 Task: Add to scrum project TrendForge a team member softage.4@softage.net.
Action: Mouse moved to (242, 66)
Screenshot: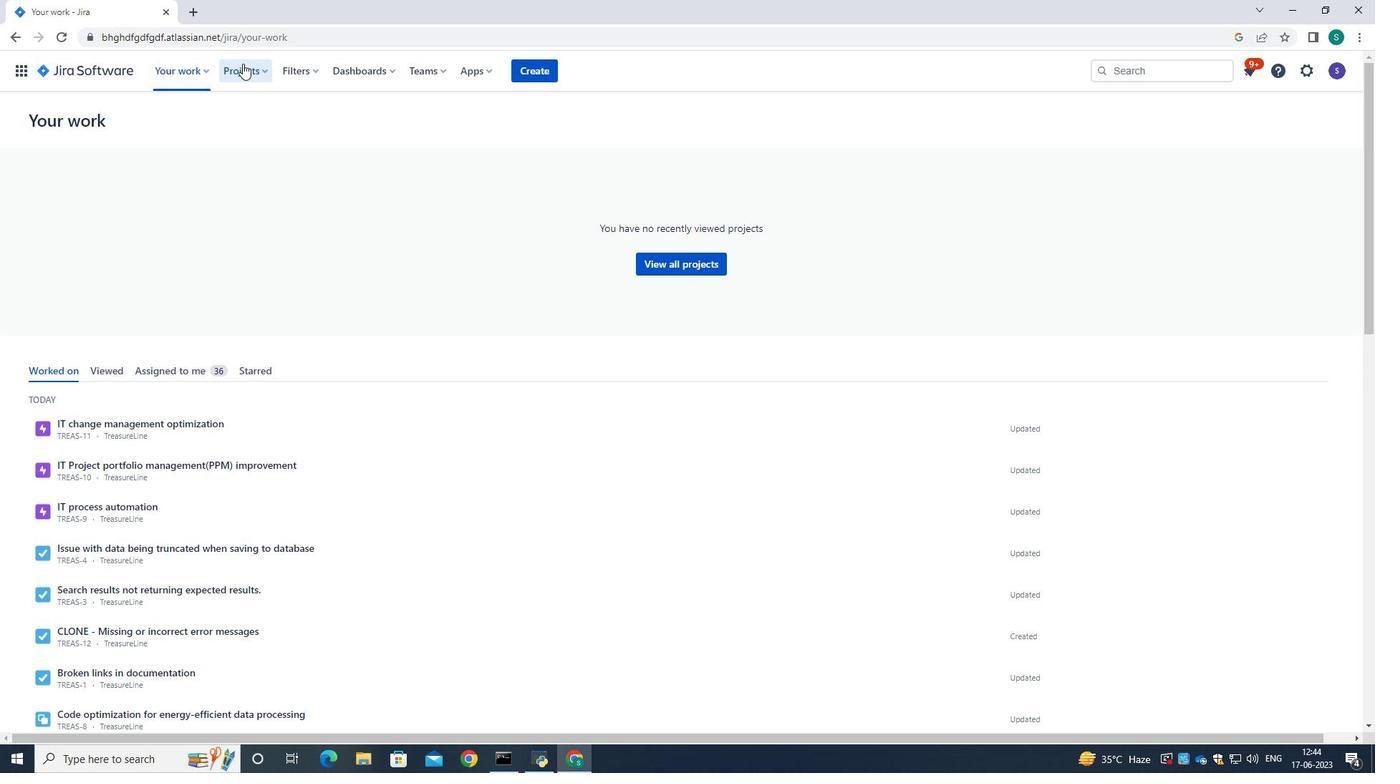 
Action: Mouse pressed left at (242, 66)
Screenshot: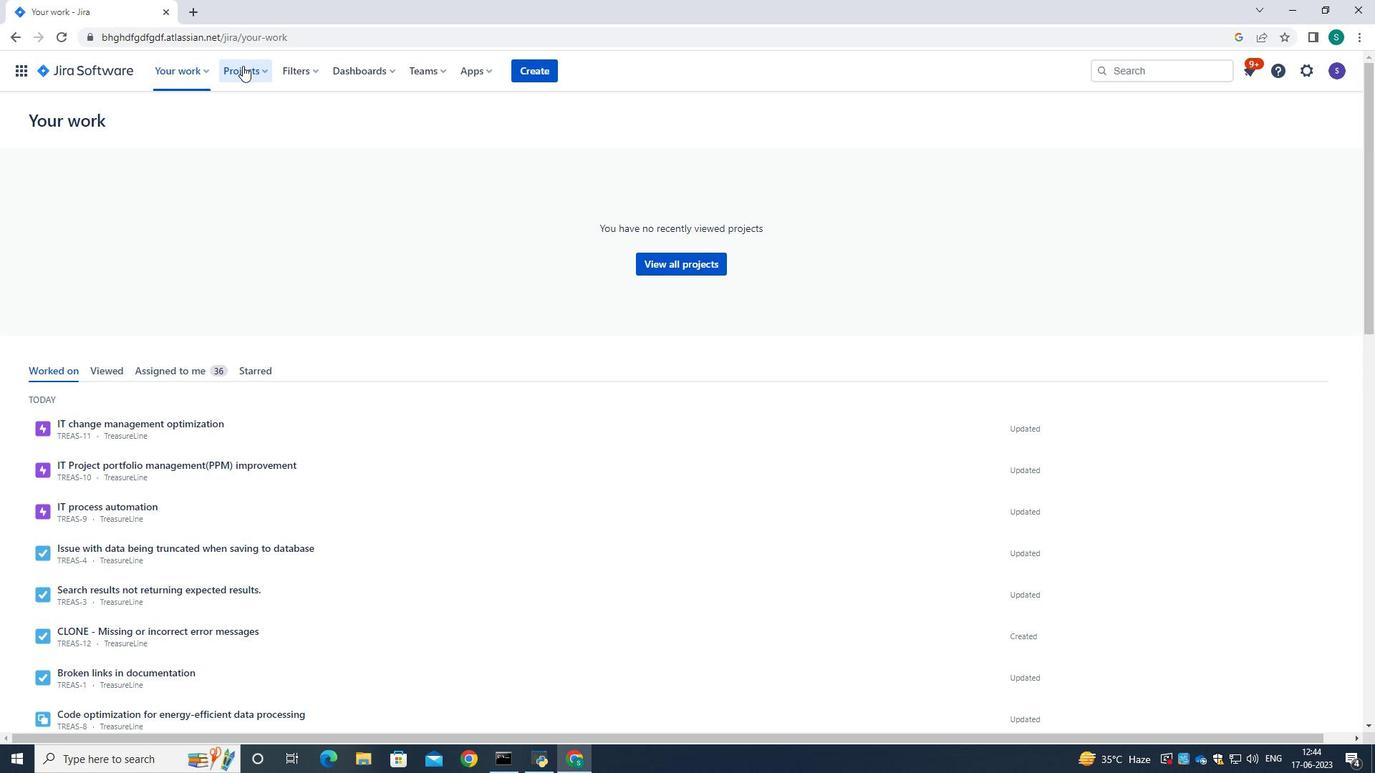 
Action: Mouse moved to (285, 133)
Screenshot: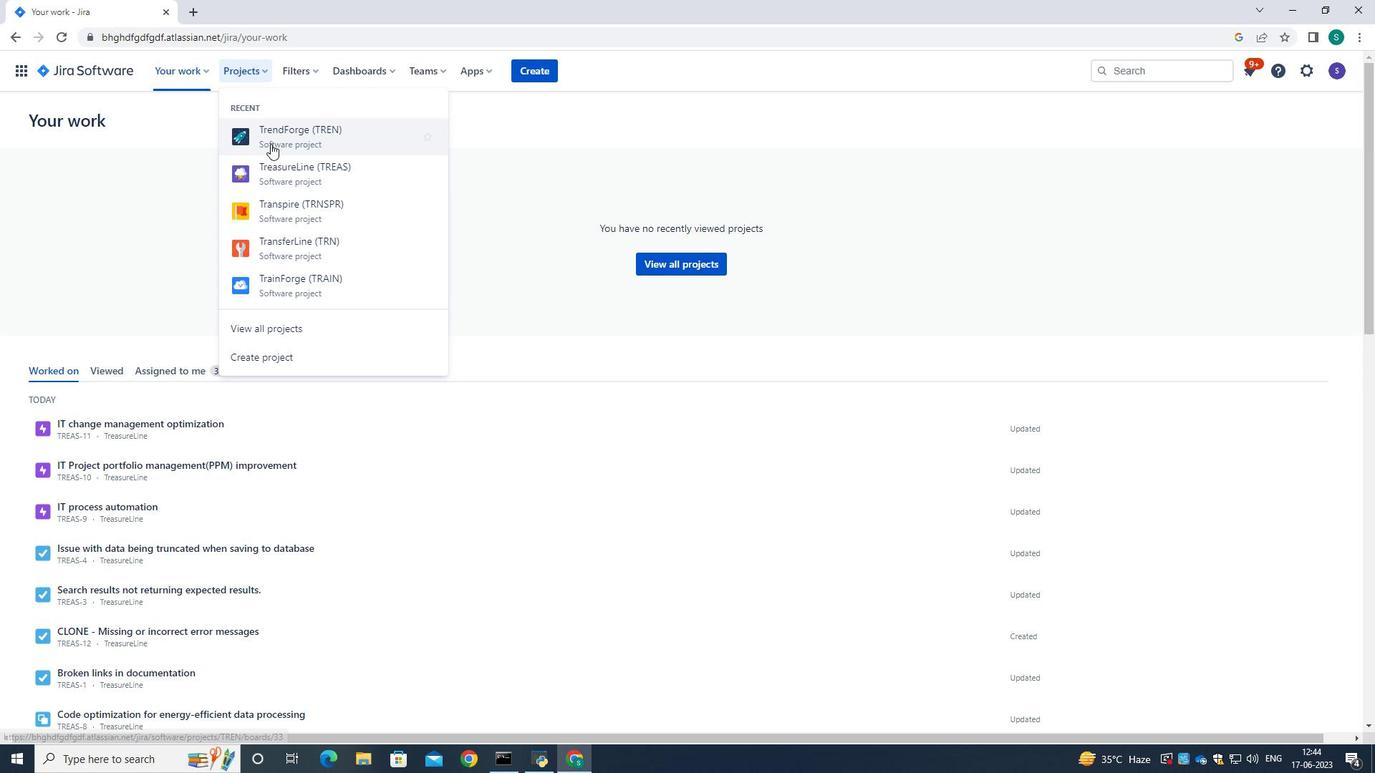 
Action: Mouse pressed left at (285, 133)
Screenshot: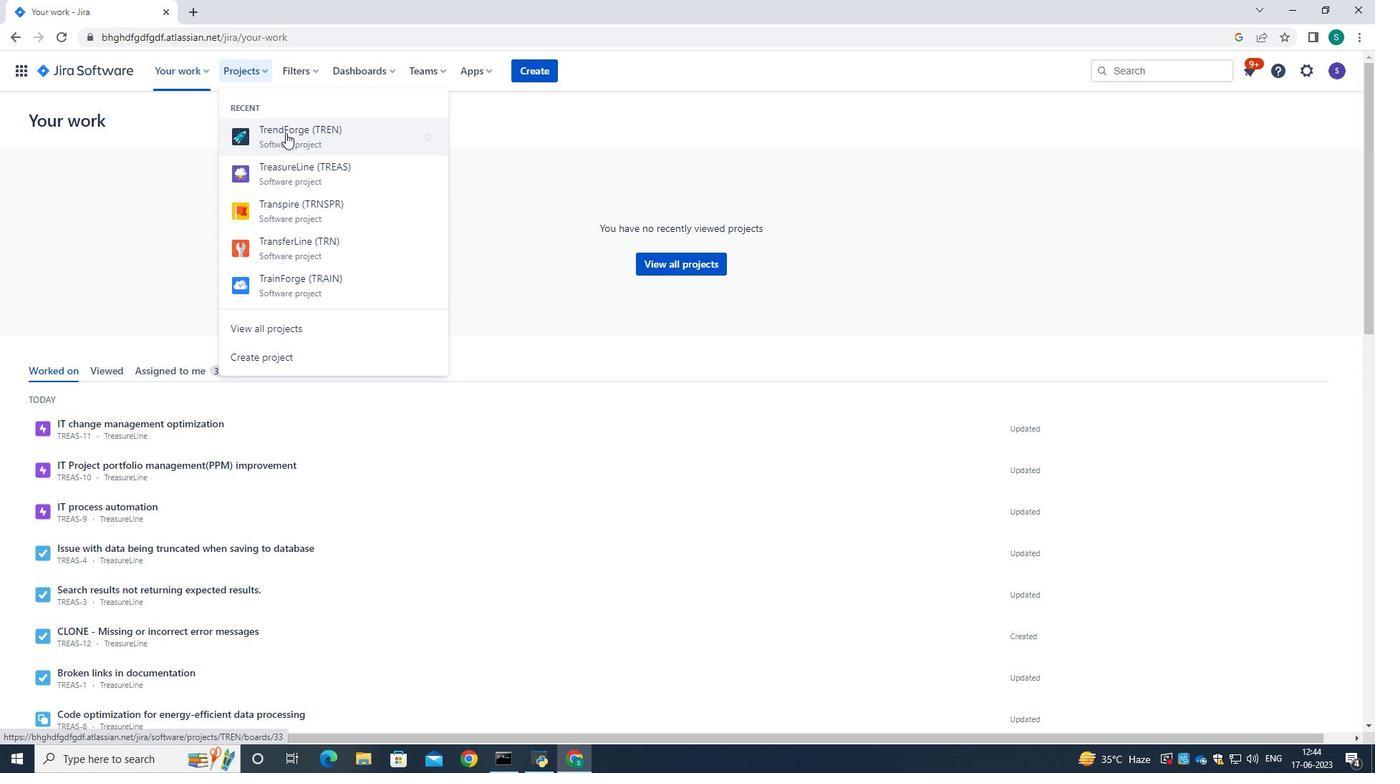 
Action: Mouse moved to (336, 199)
Screenshot: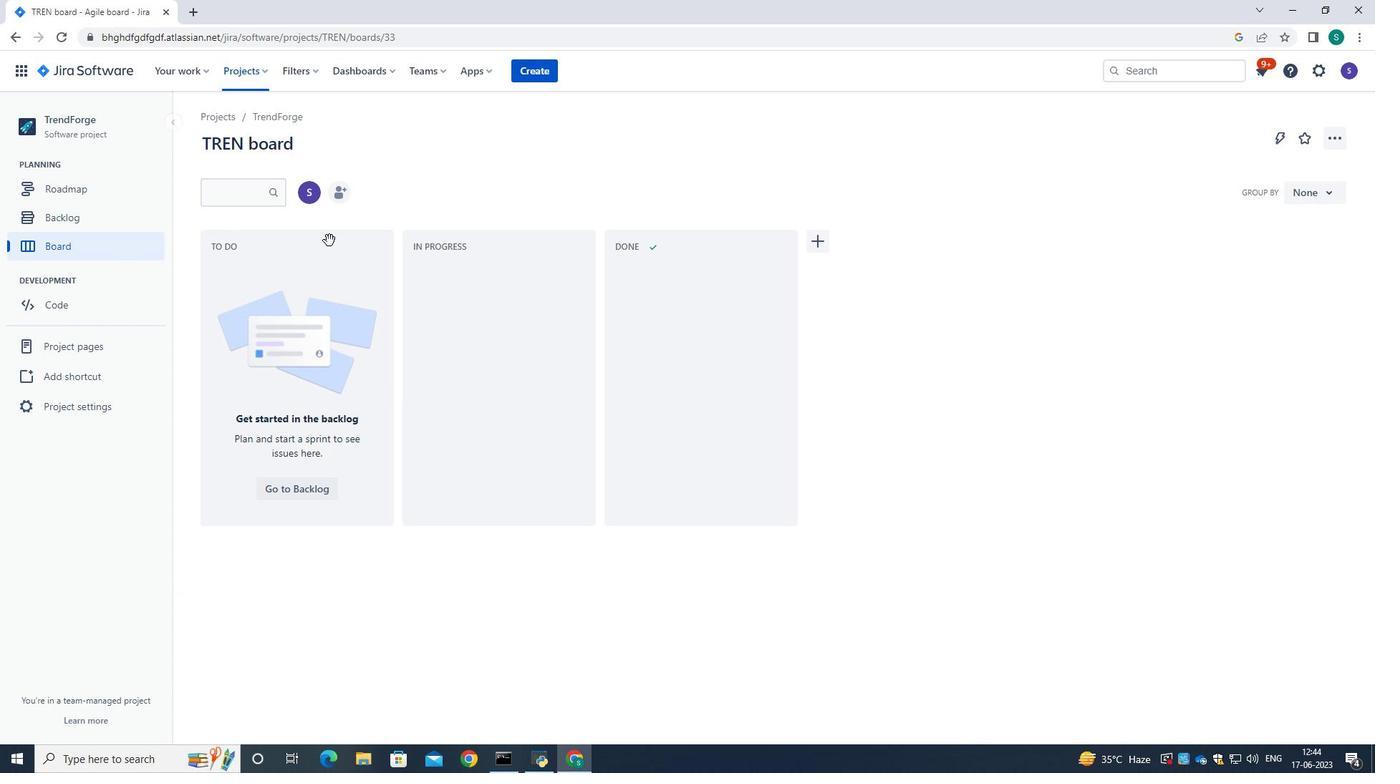 
Action: Mouse pressed left at (336, 199)
Screenshot: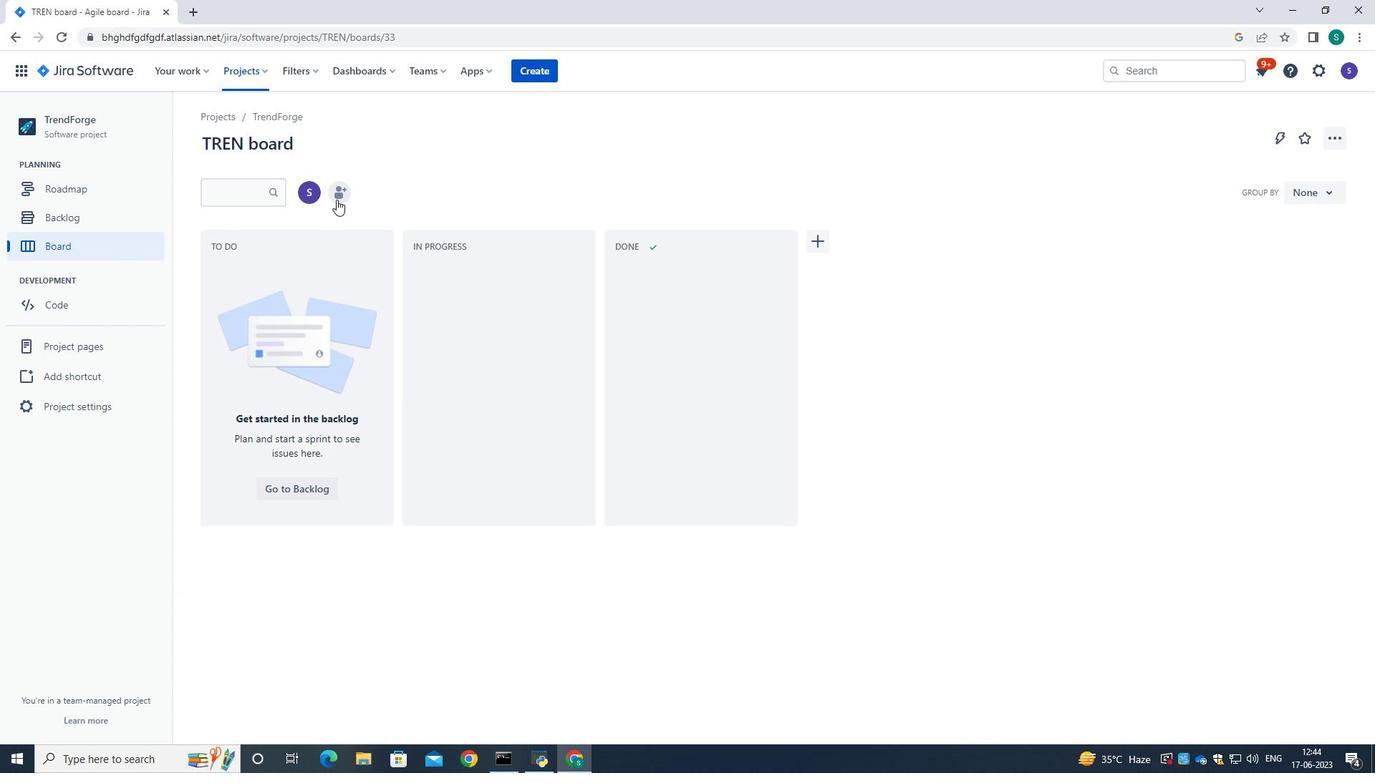 
Action: Mouse moved to (644, 182)
Screenshot: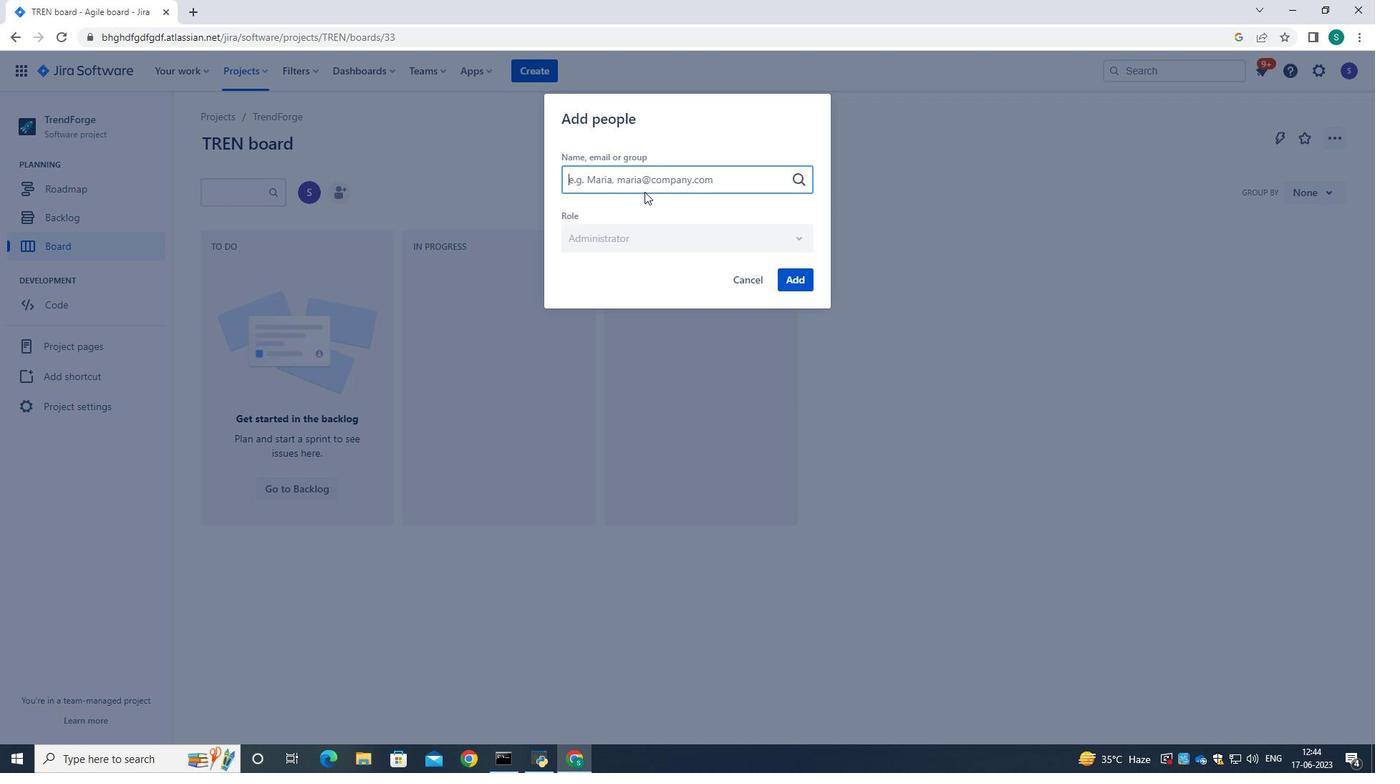
Action: Key pressed softage.4<Key.shift>@softage.net
Screenshot: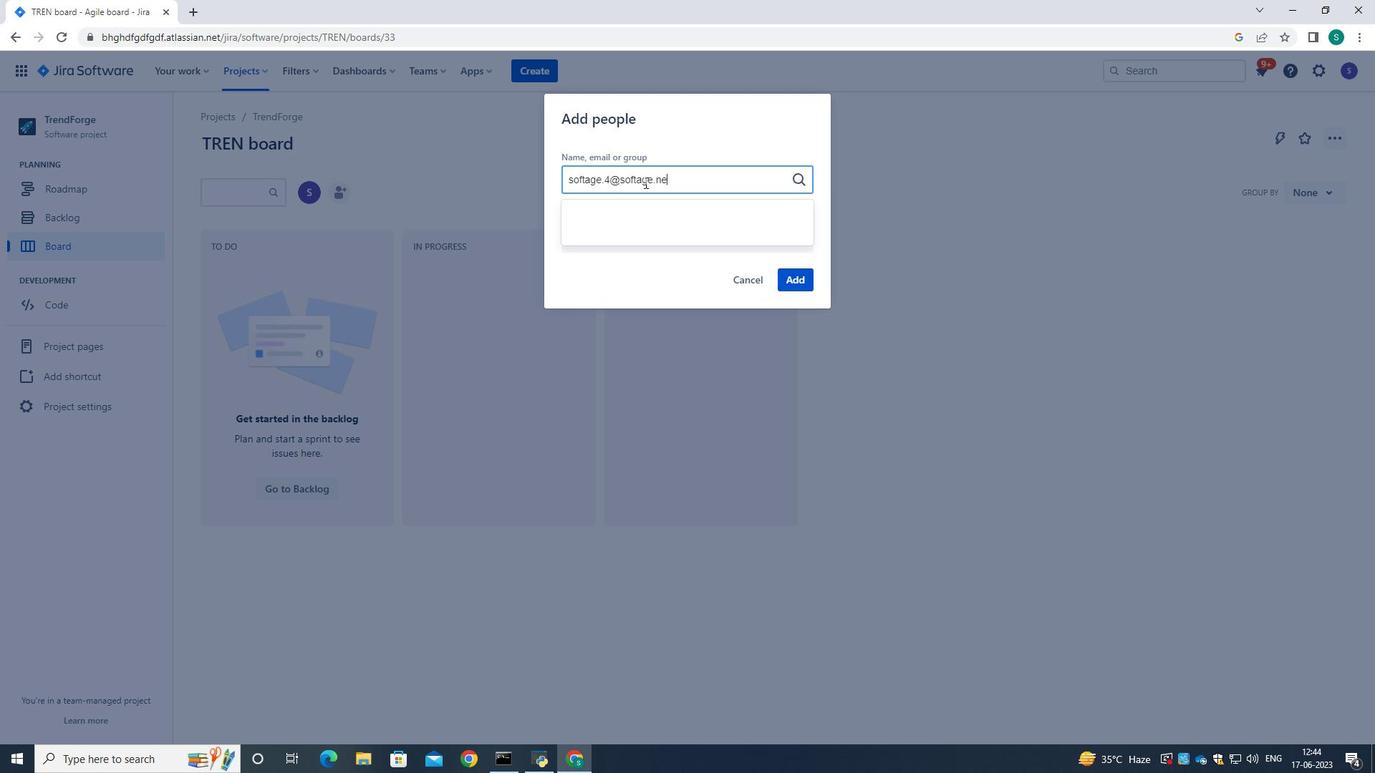 
Action: Mouse moved to (630, 214)
Screenshot: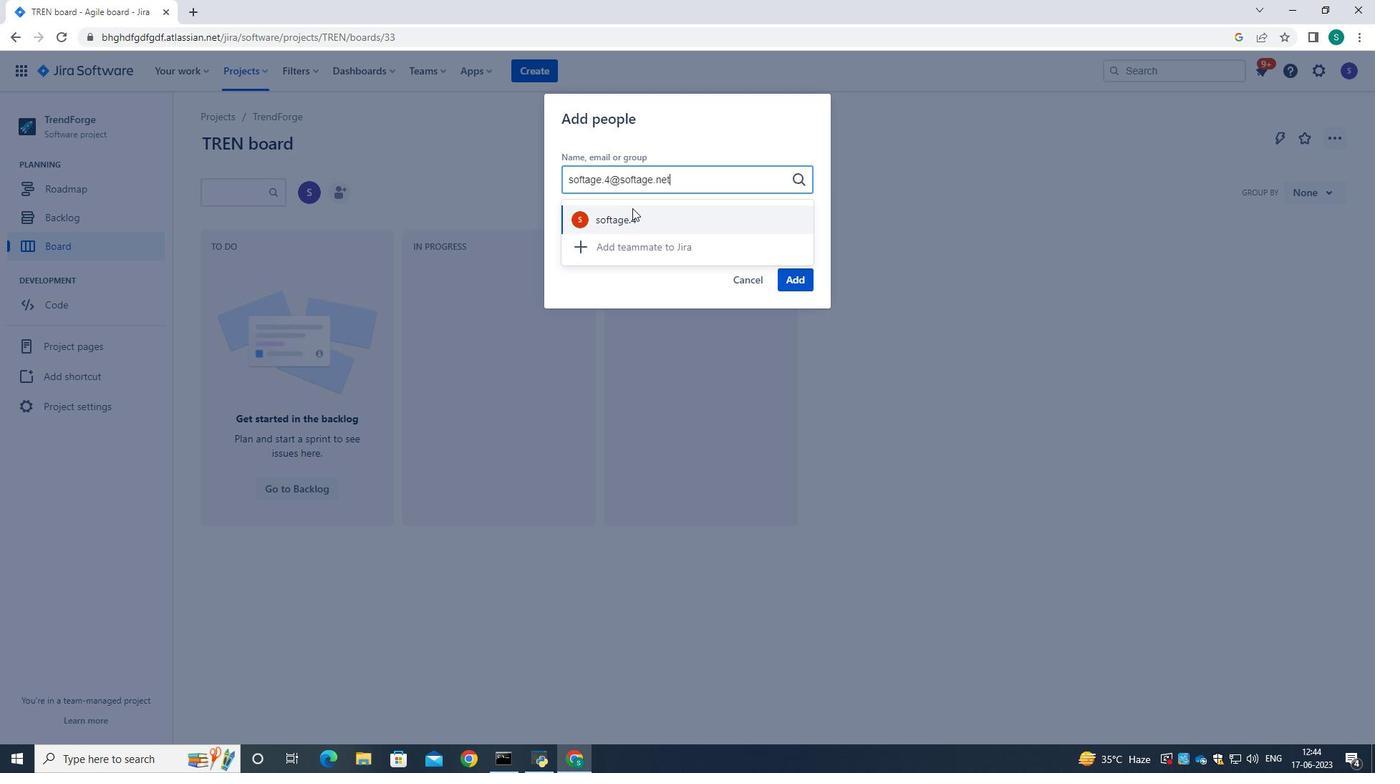 
Action: Mouse pressed left at (630, 214)
Screenshot: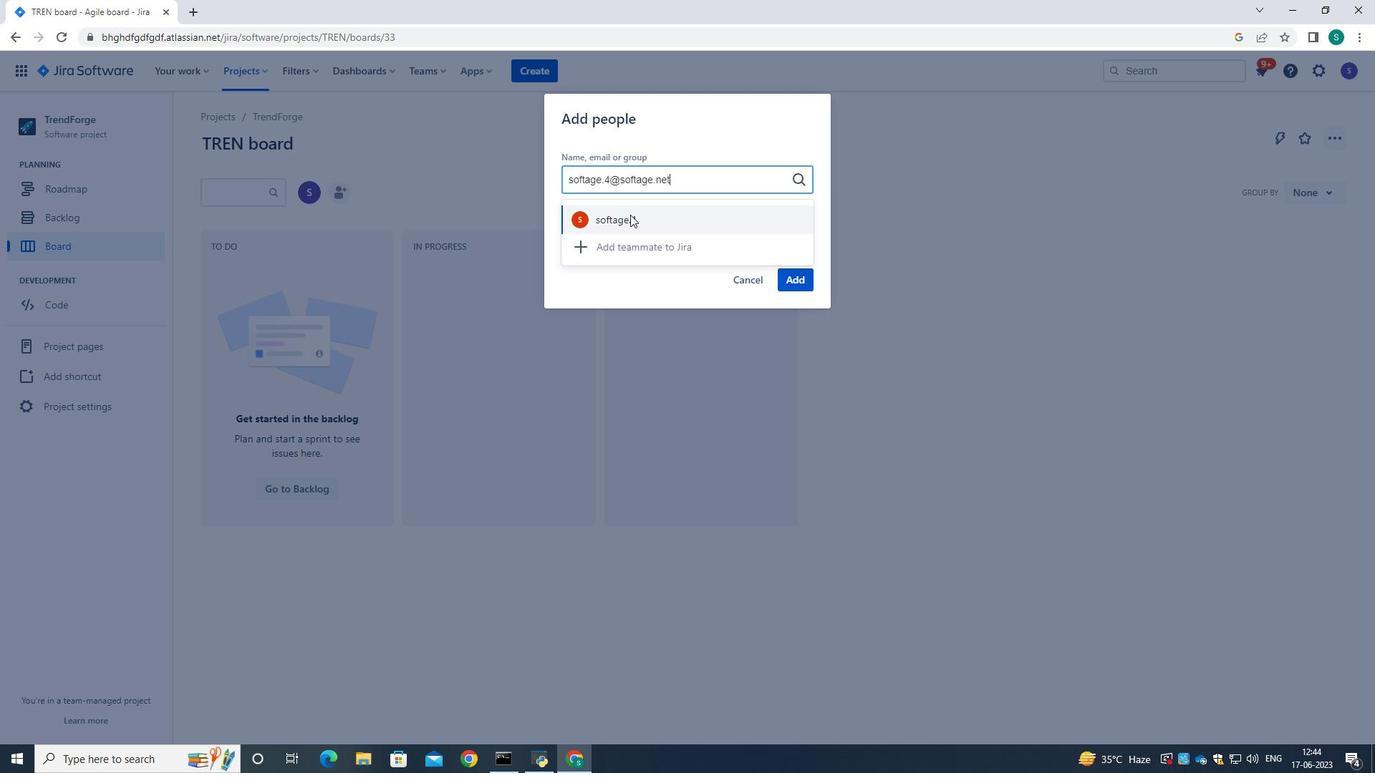 
Action: Mouse moved to (802, 279)
Screenshot: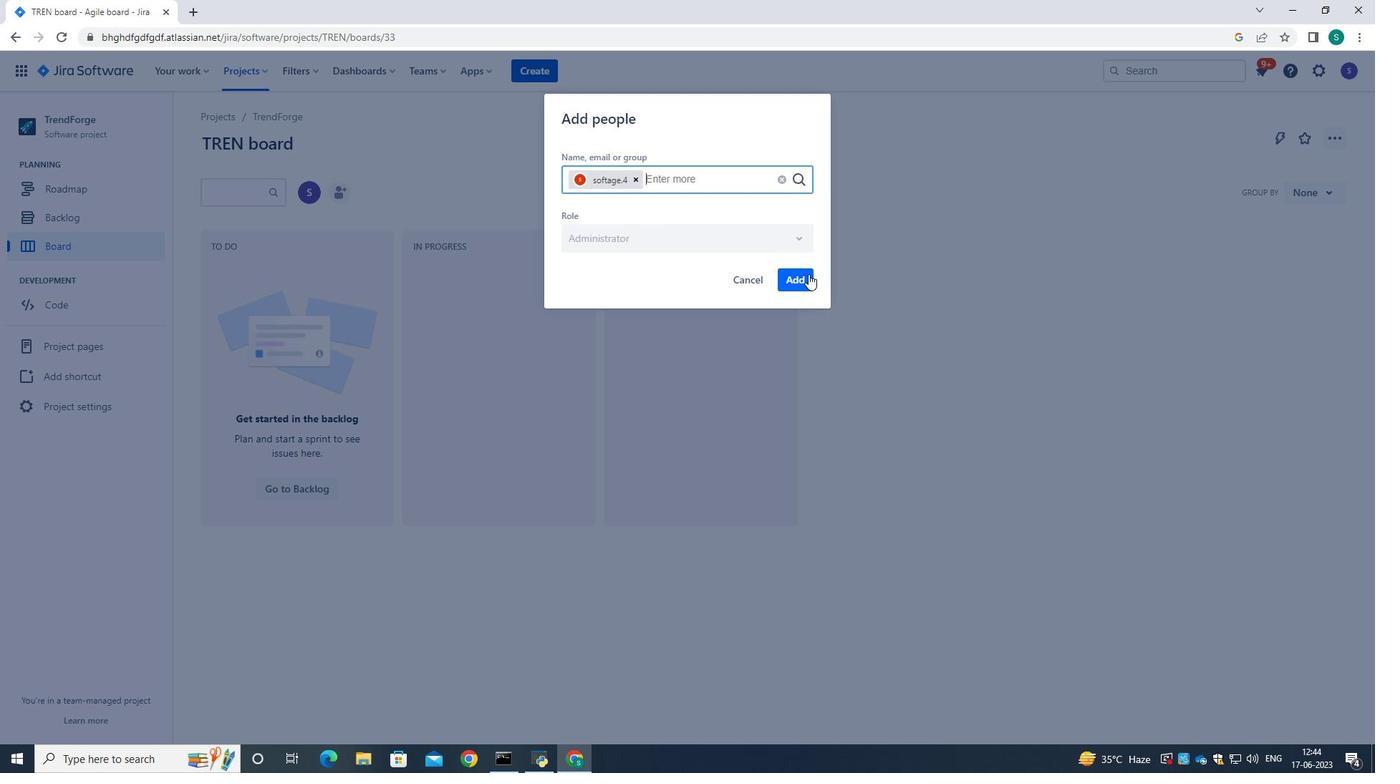
Action: Mouse pressed left at (802, 279)
Screenshot: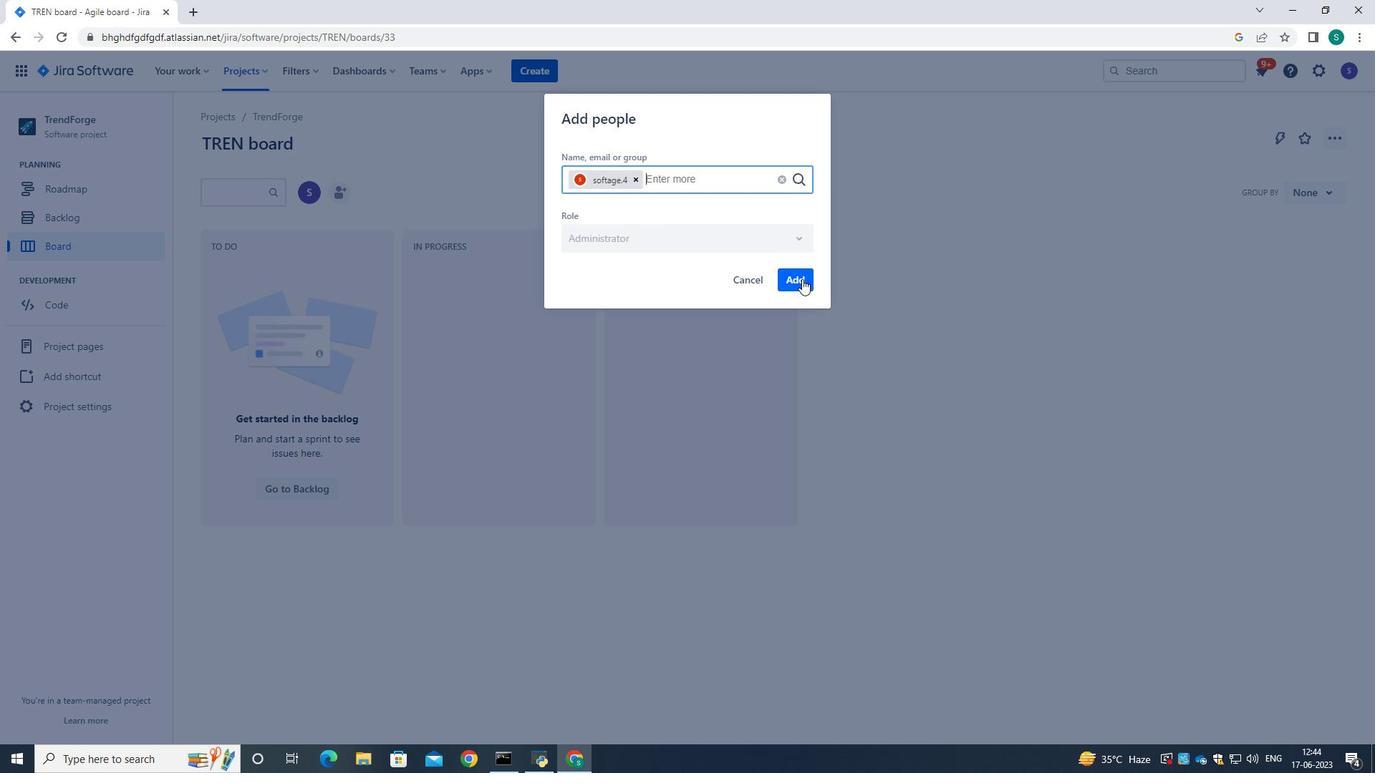 
Action: Mouse moved to (918, 267)
Screenshot: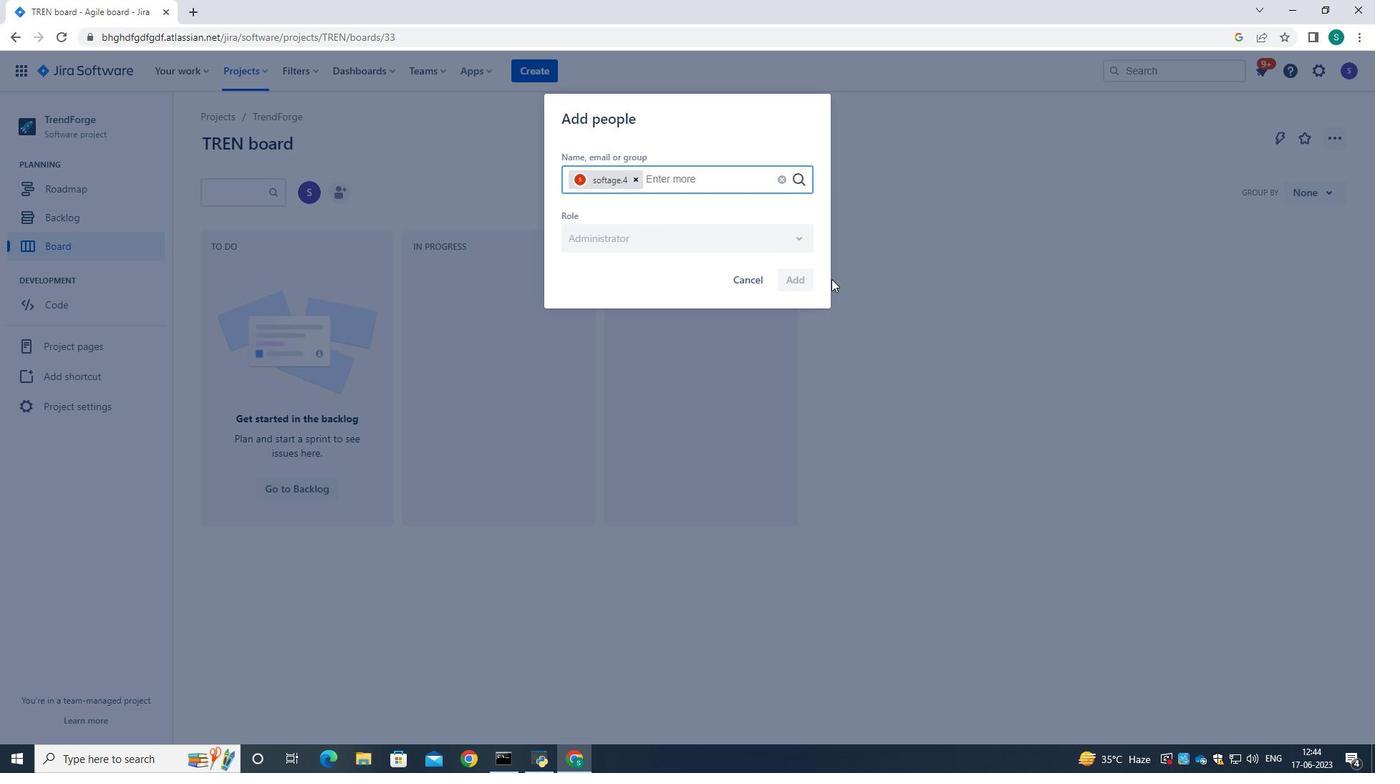 
Action: Mouse pressed left at (918, 267)
Screenshot: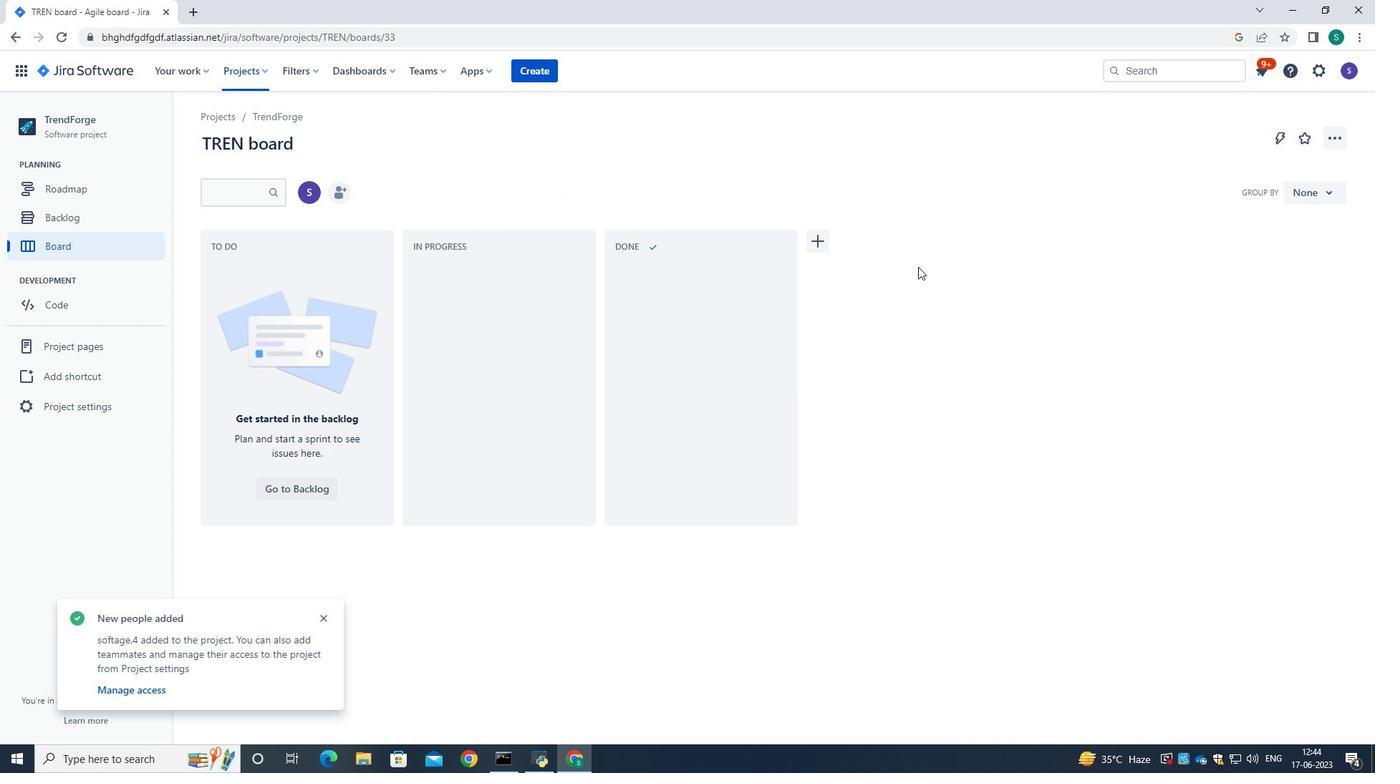 
